 Task: Set Answer 1 of the dropdown to "Presentation".
Action: Mouse moved to (384, 431)
Screenshot: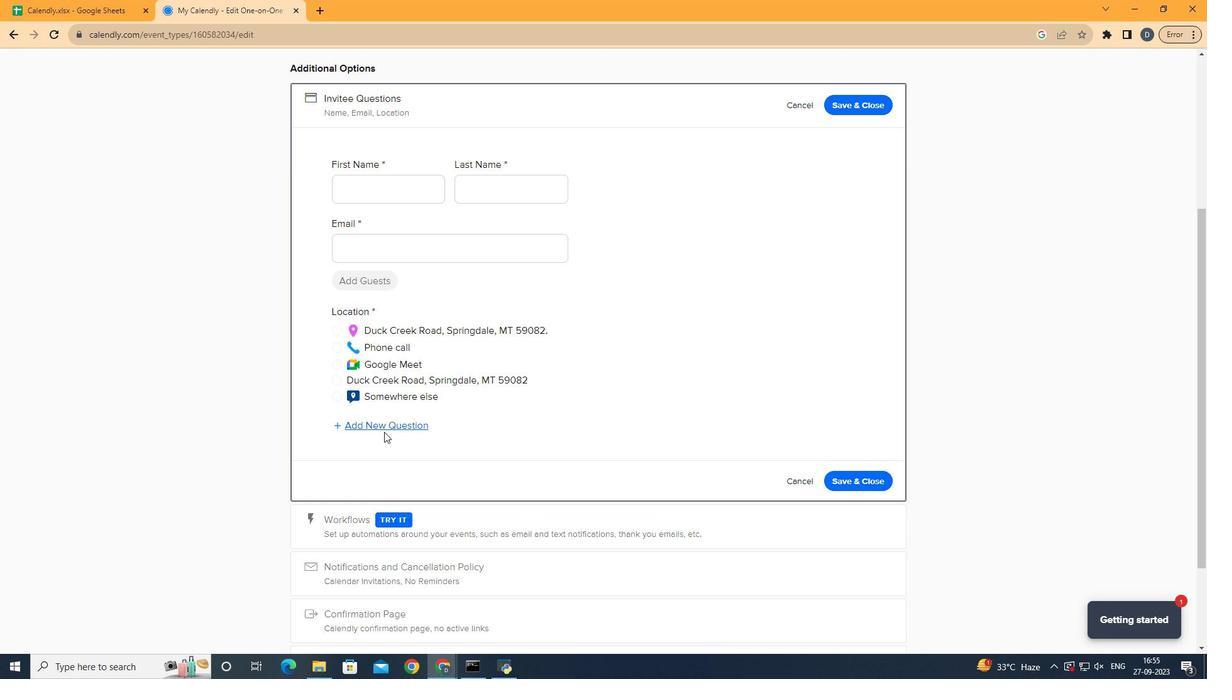 
Action: Mouse pressed left at (384, 431)
Screenshot: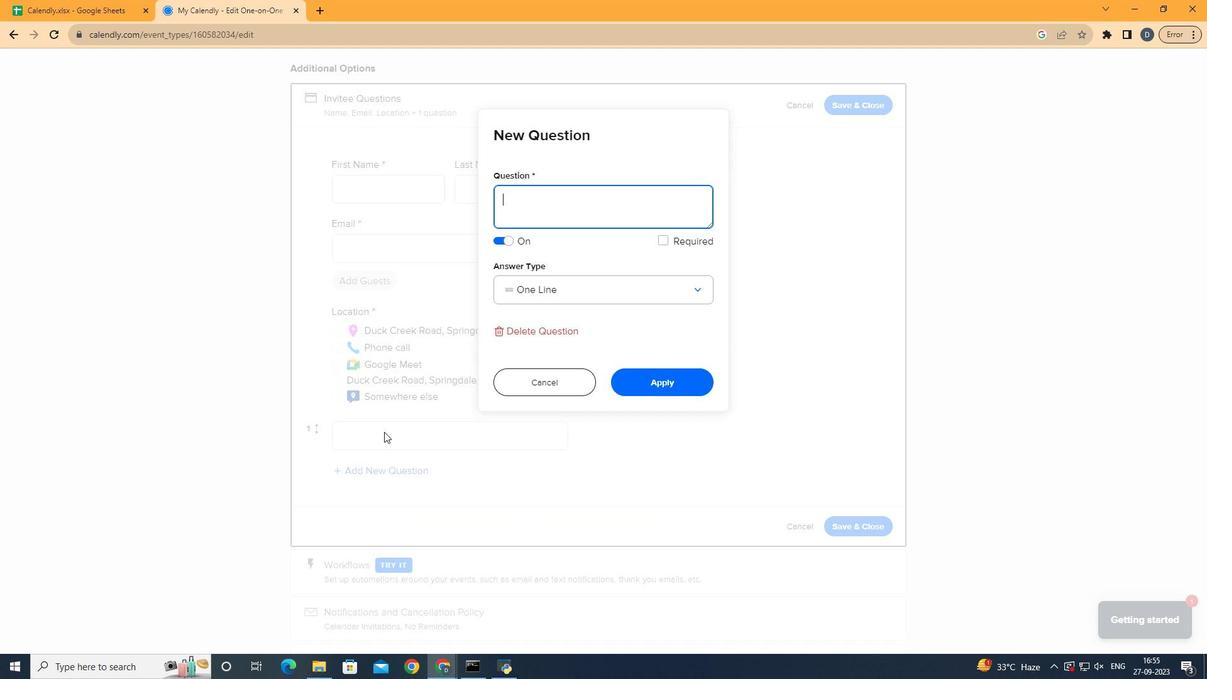 
Action: Mouse moved to (571, 300)
Screenshot: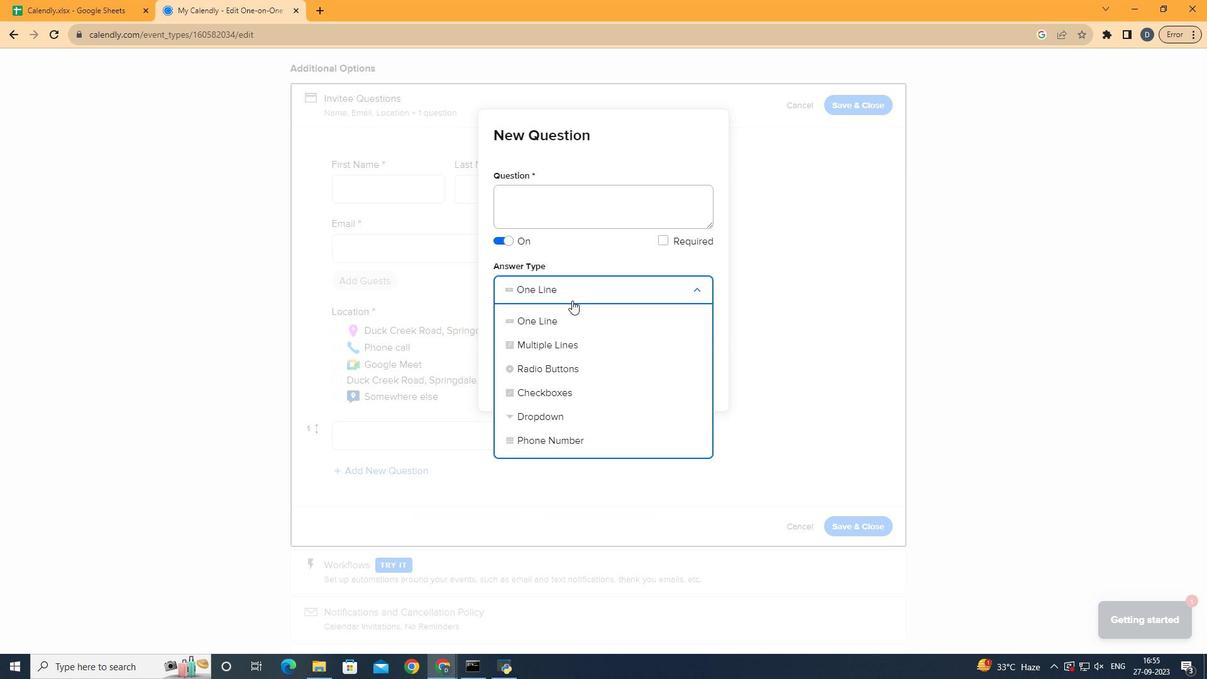
Action: Mouse pressed left at (571, 300)
Screenshot: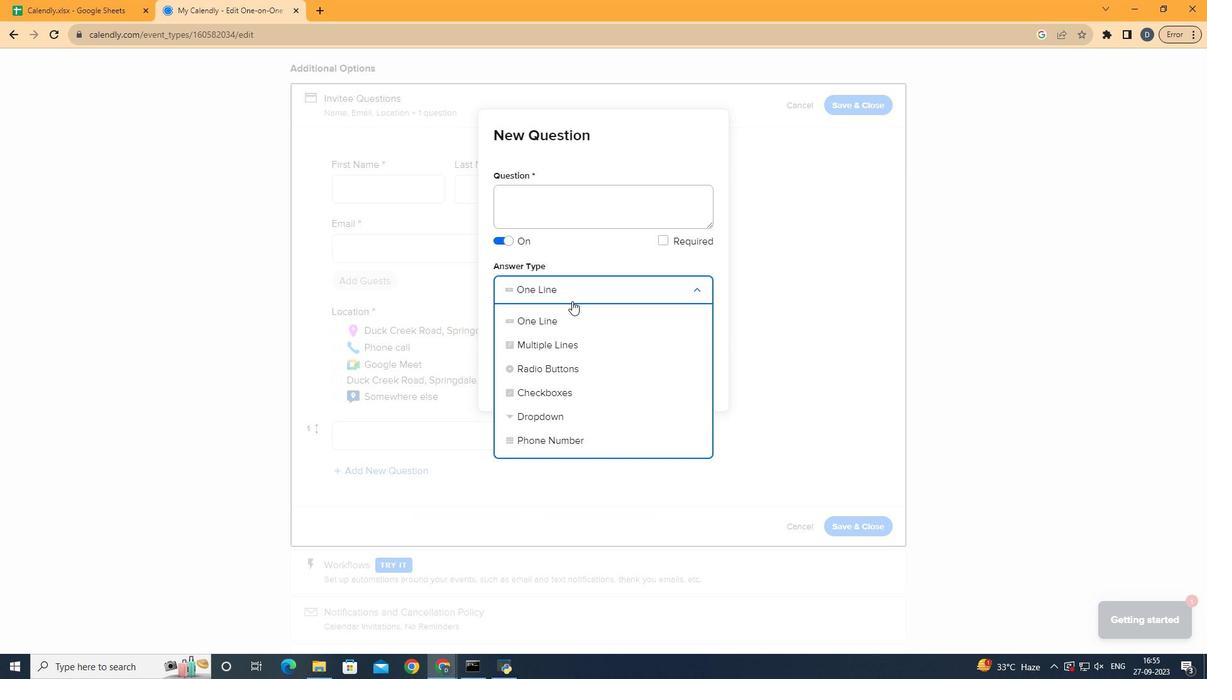 
Action: Mouse moved to (568, 409)
Screenshot: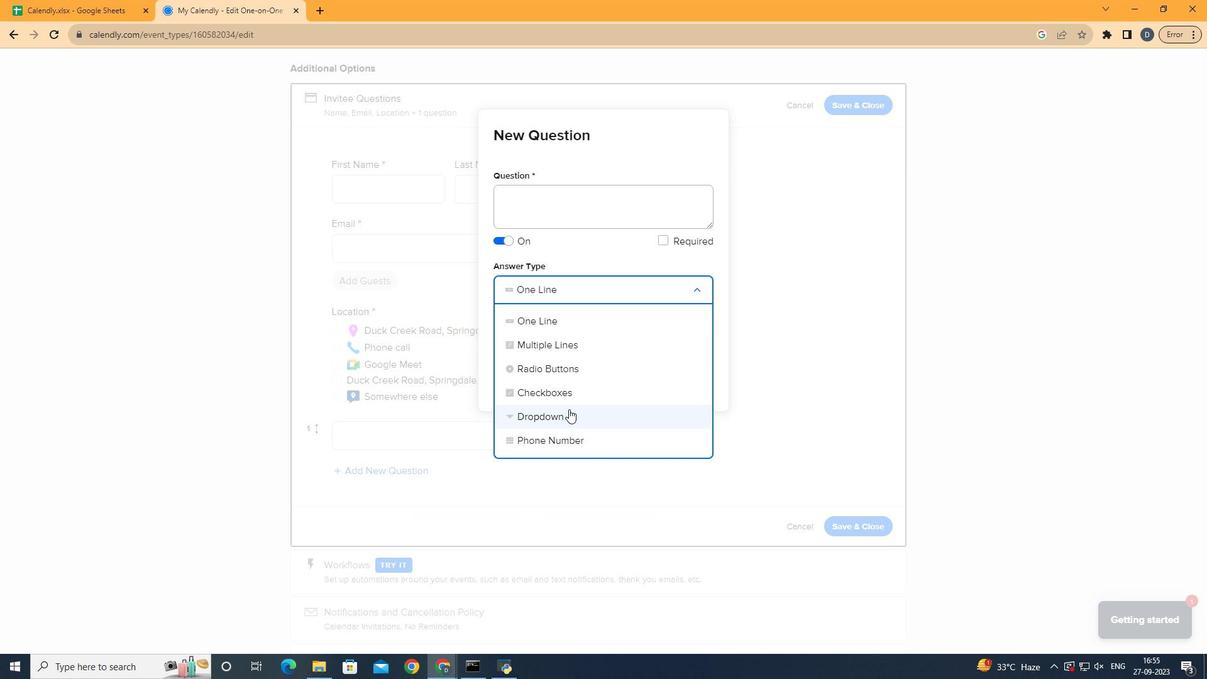 
Action: Mouse pressed left at (568, 409)
Screenshot: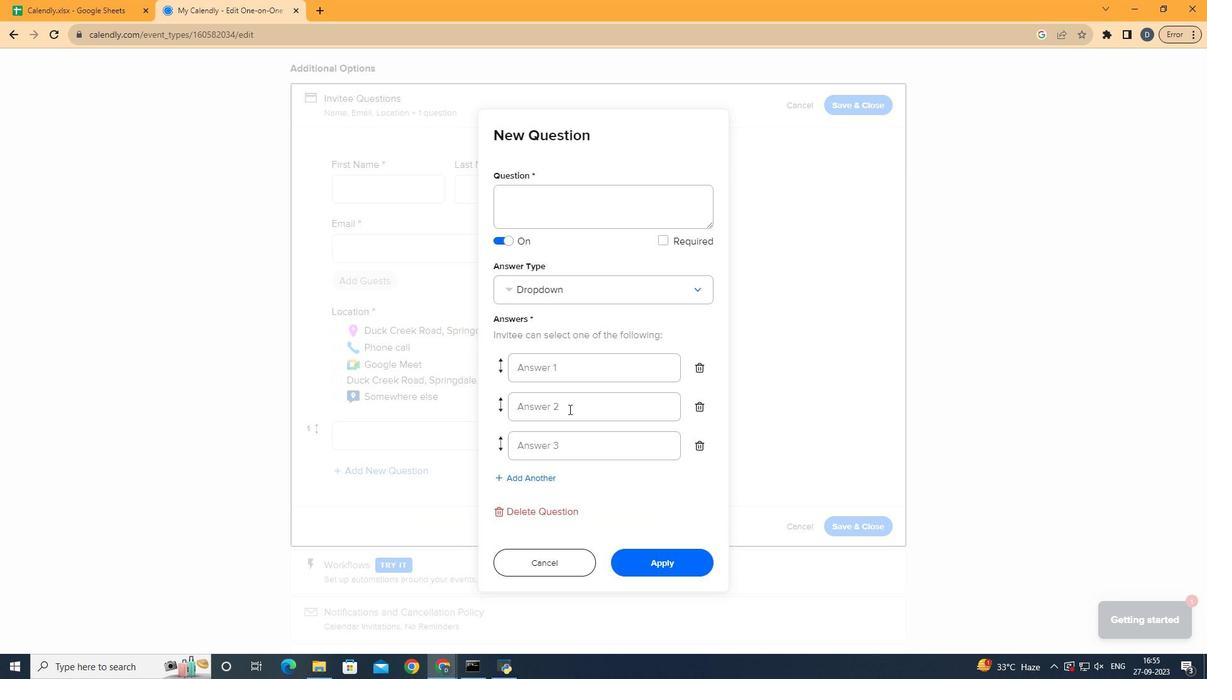 
Action: Mouse moved to (592, 370)
Screenshot: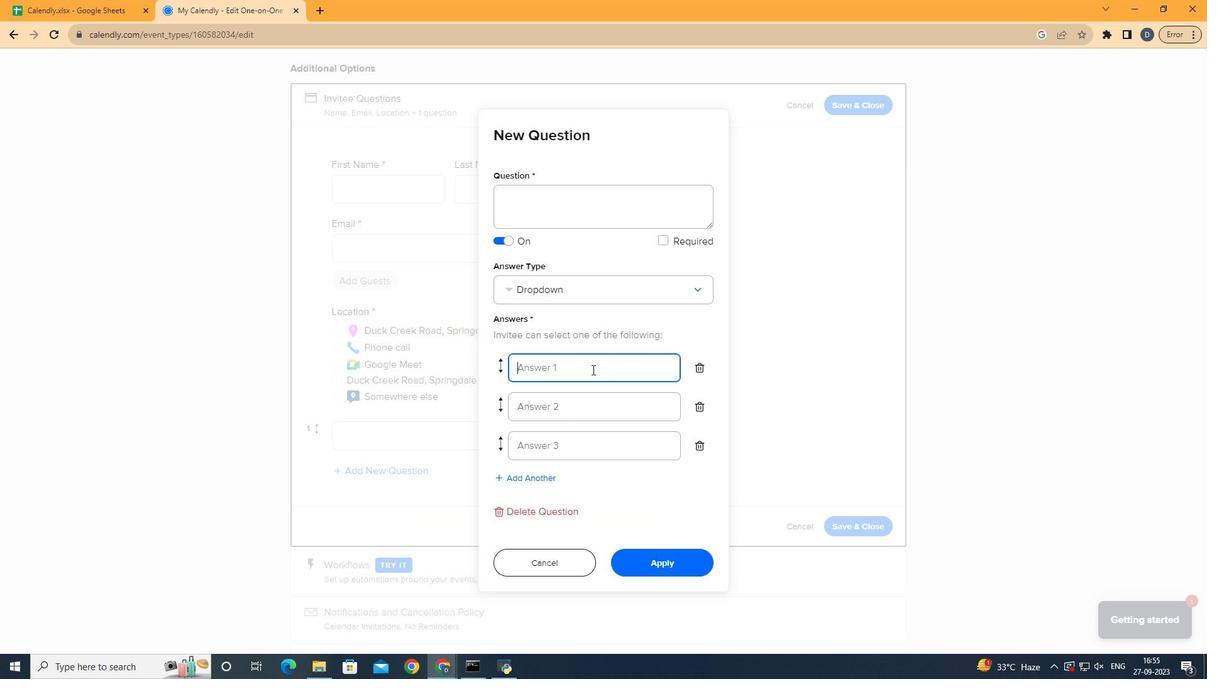 
Action: Mouse pressed left at (592, 370)
Screenshot: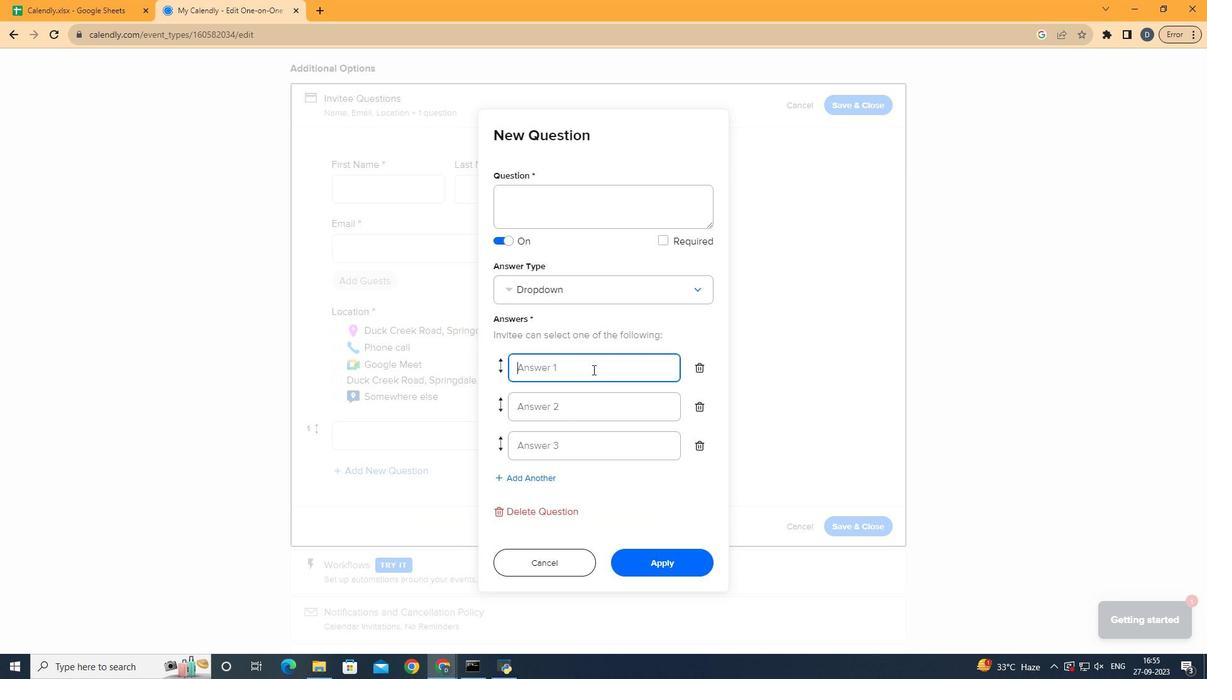 
Action: Mouse moved to (592, 369)
Screenshot: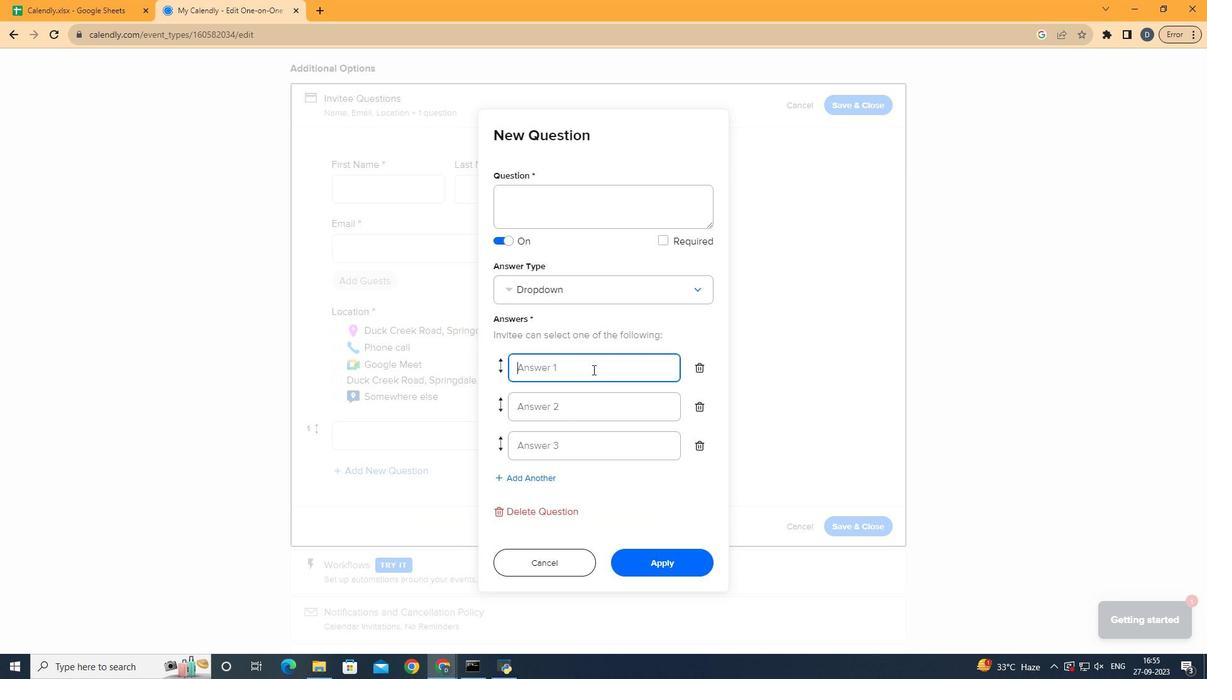 
Action: Key pressed <Key.shift>Presentation
Screenshot: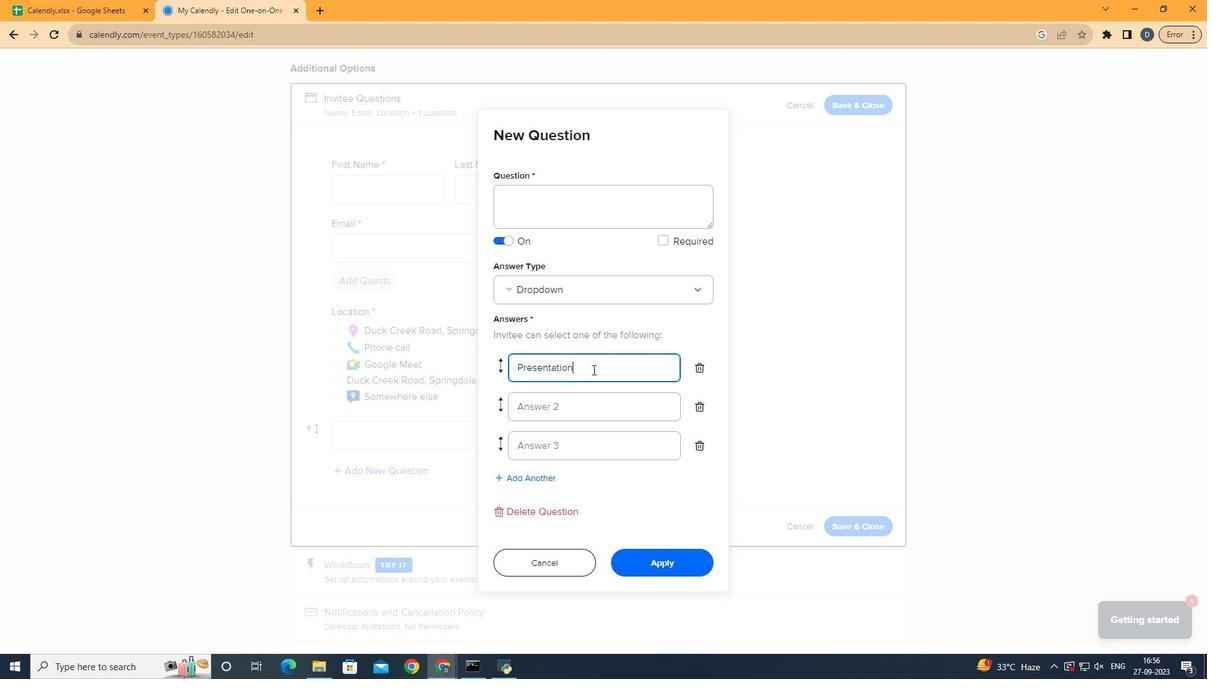 
Action: Mouse moved to (684, 391)
Screenshot: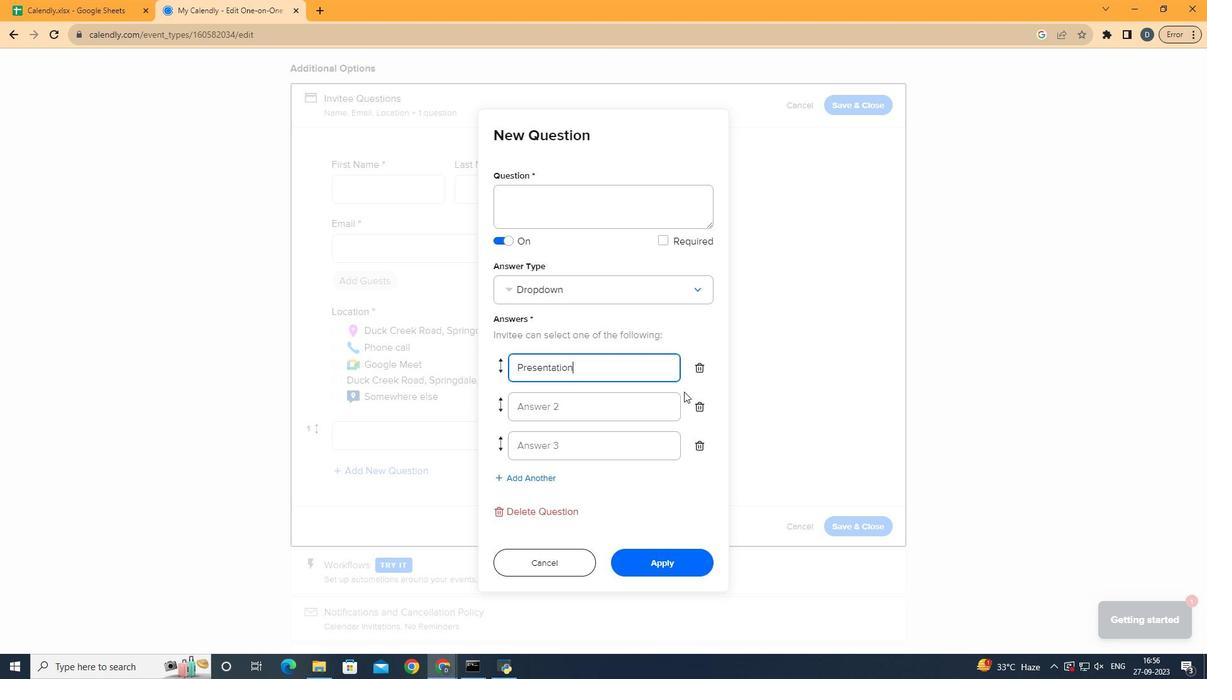 
